 Task: Create a rule when checklist name is completed in a card by anyone except me.
Action: Mouse pressed left at (1252, 113)
Screenshot: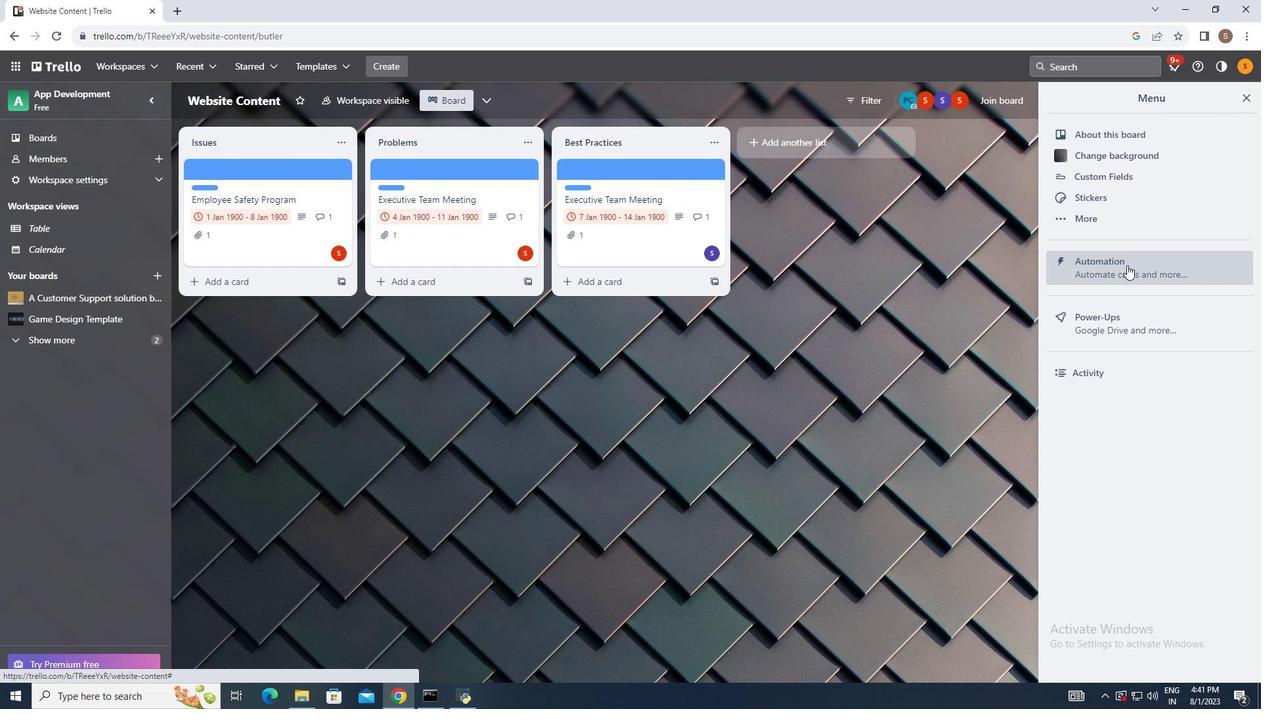 
Action: Mouse moved to (1139, 277)
Screenshot: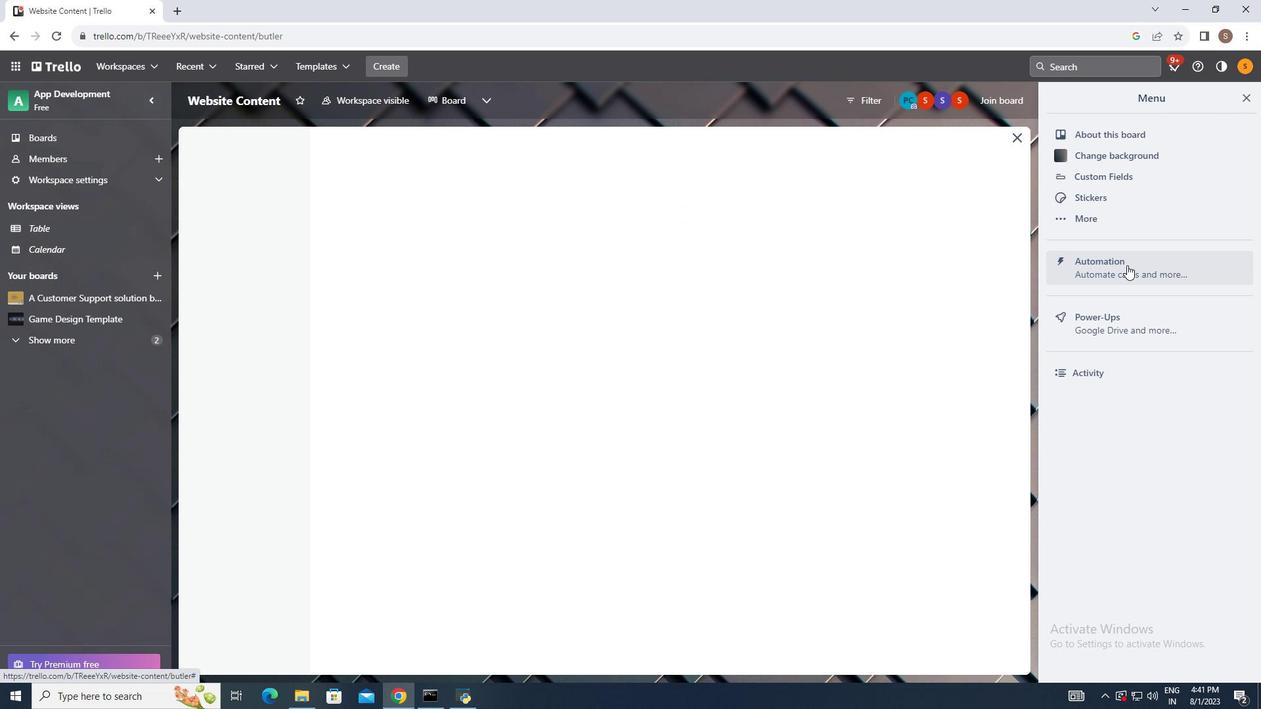 
Action: Mouse pressed left at (1139, 277)
Screenshot: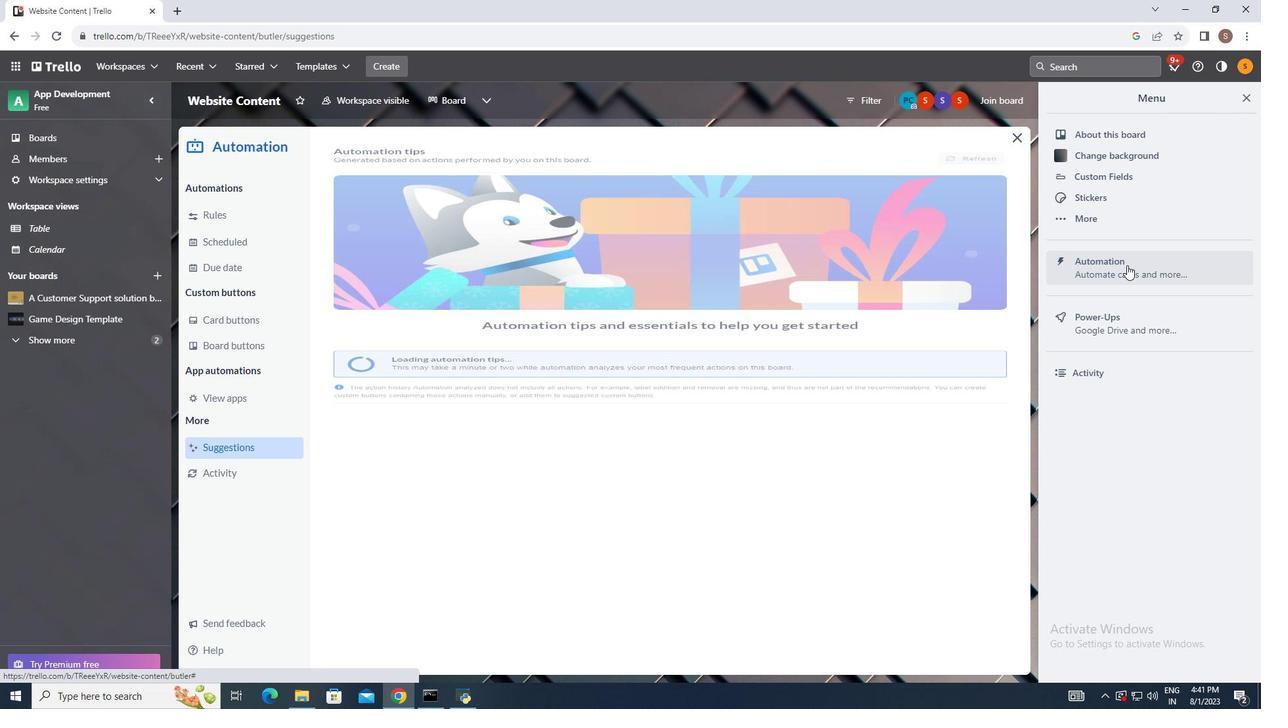 
Action: Mouse moved to (273, 232)
Screenshot: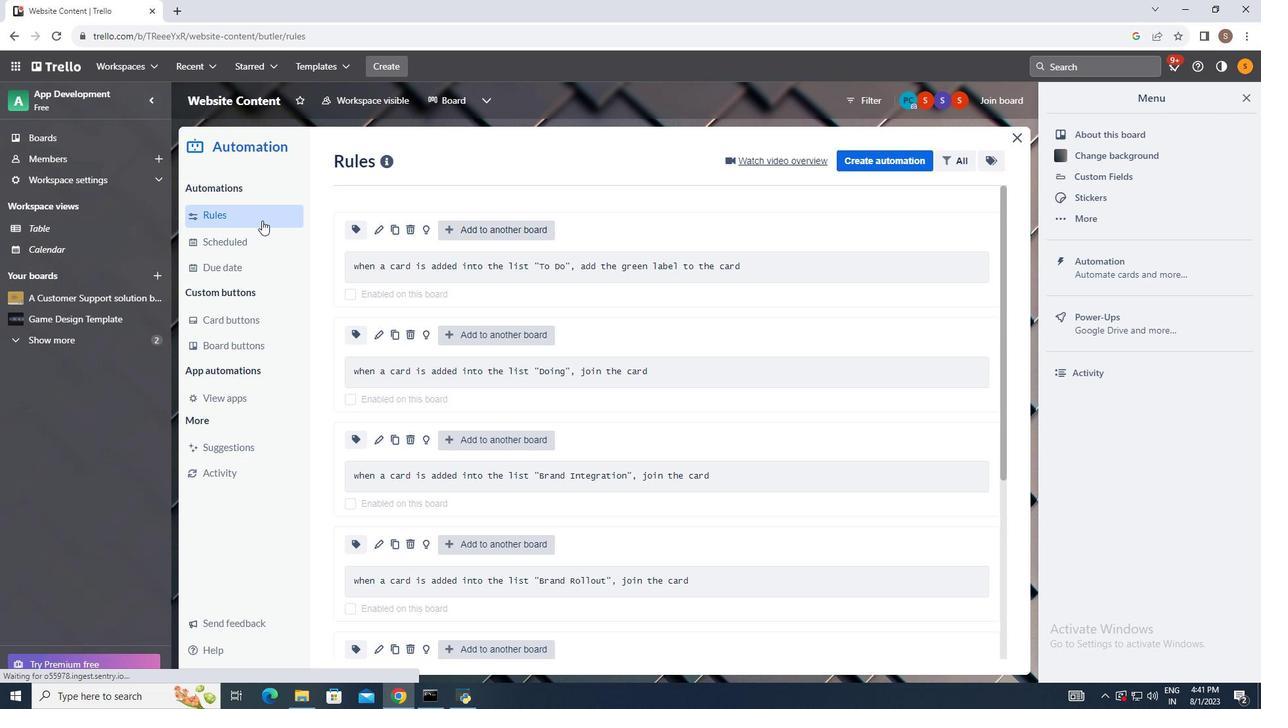 
Action: Mouse pressed left at (273, 232)
Screenshot: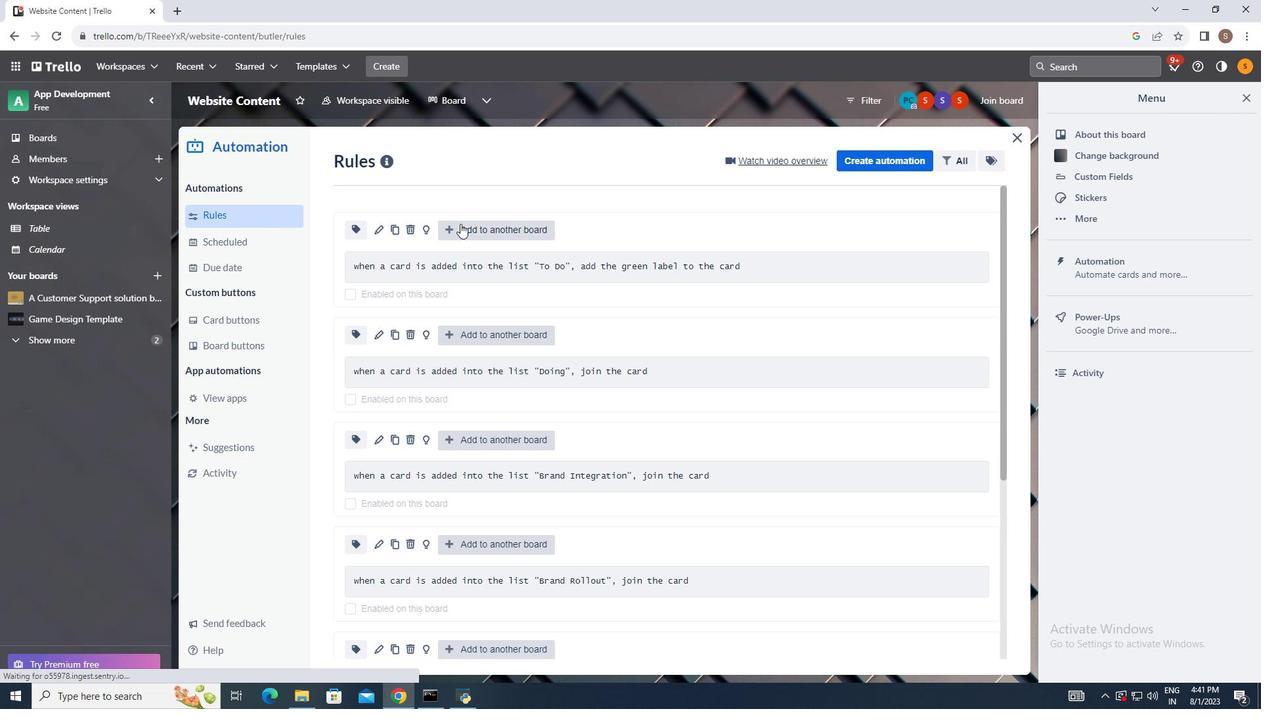 
Action: Mouse moved to (885, 174)
Screenshot: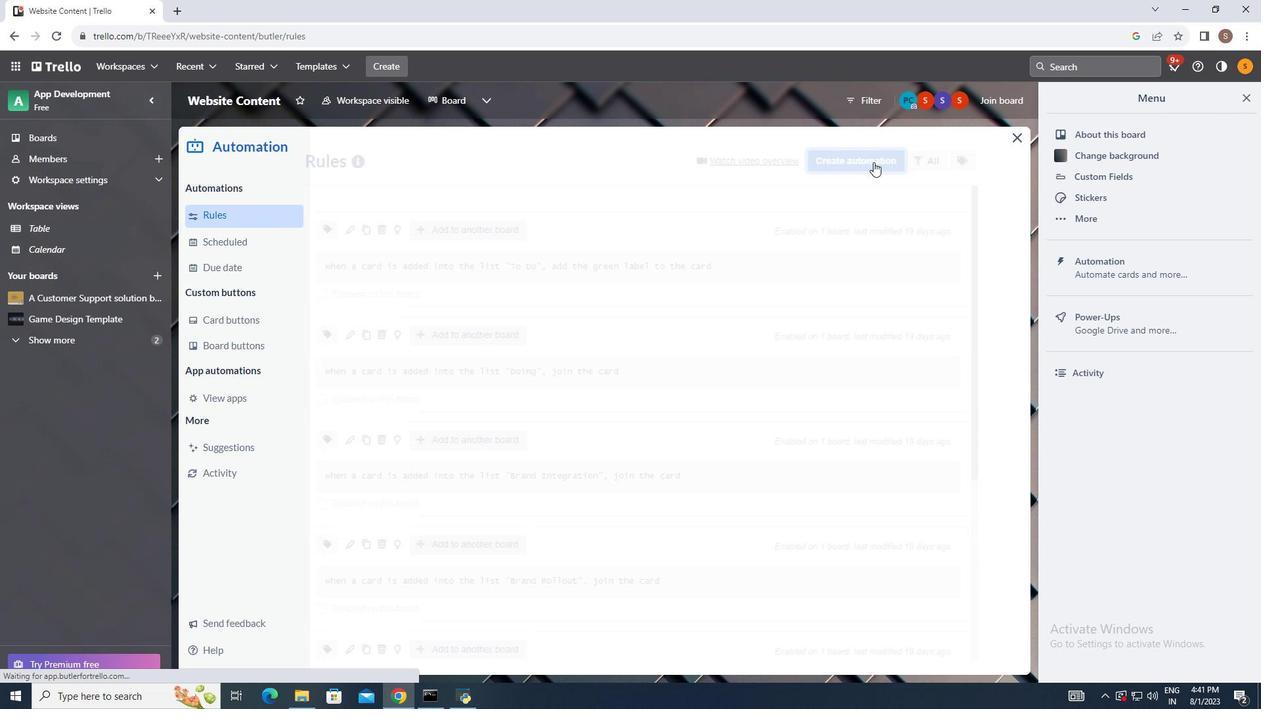 
Action: Mouse pressed left at (885, 174)
Screenshot: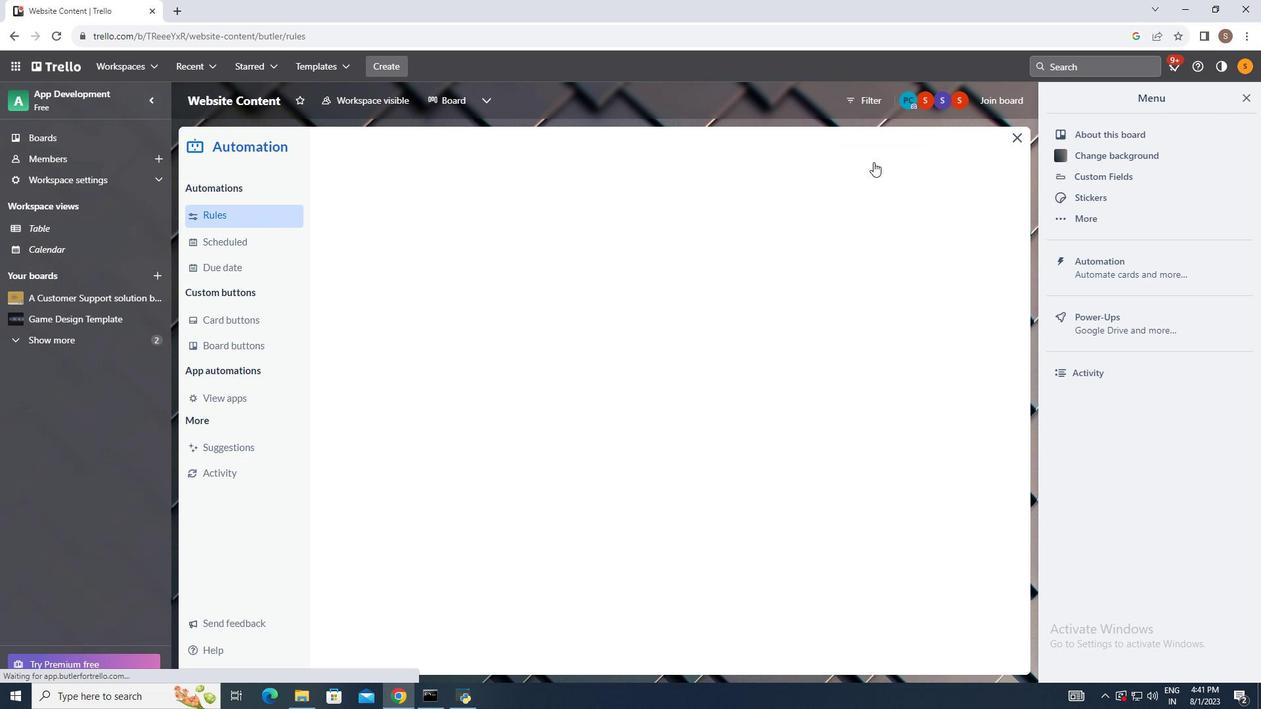 
Action: Mouse moved to (681, 304)
Screenshot: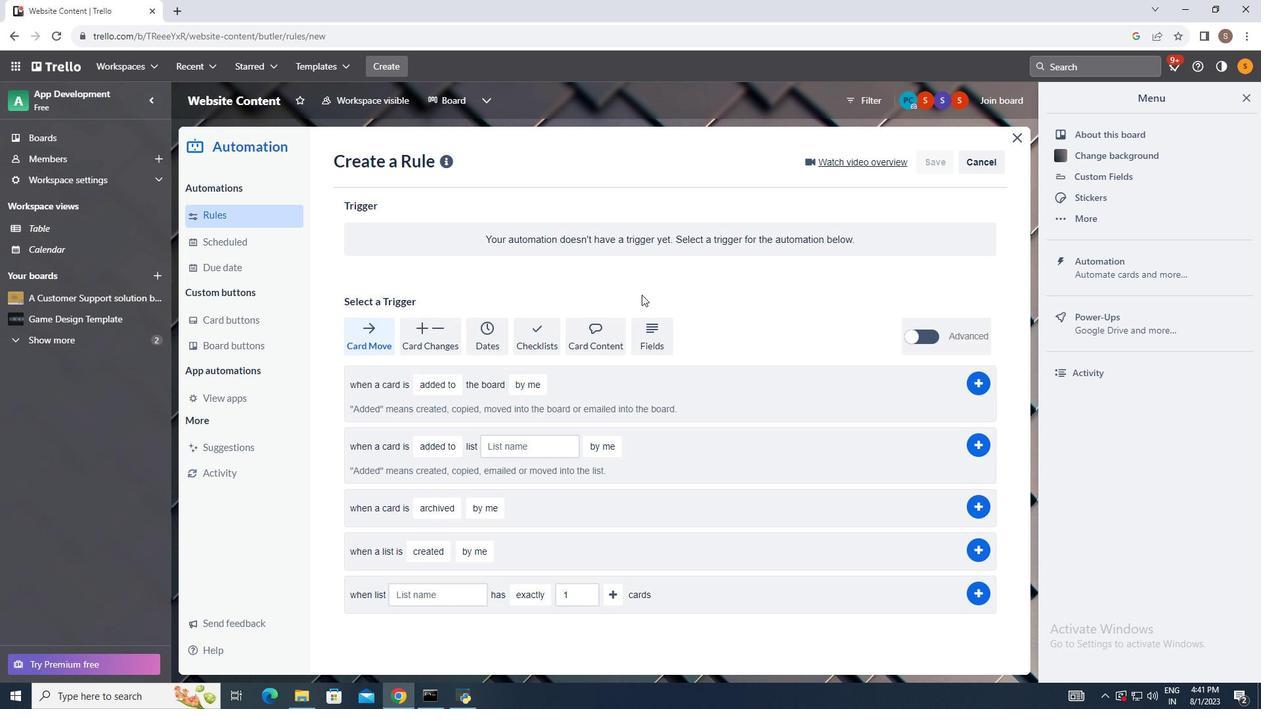 
Action: Mouse pressed left at (681, 304)
Screenshot: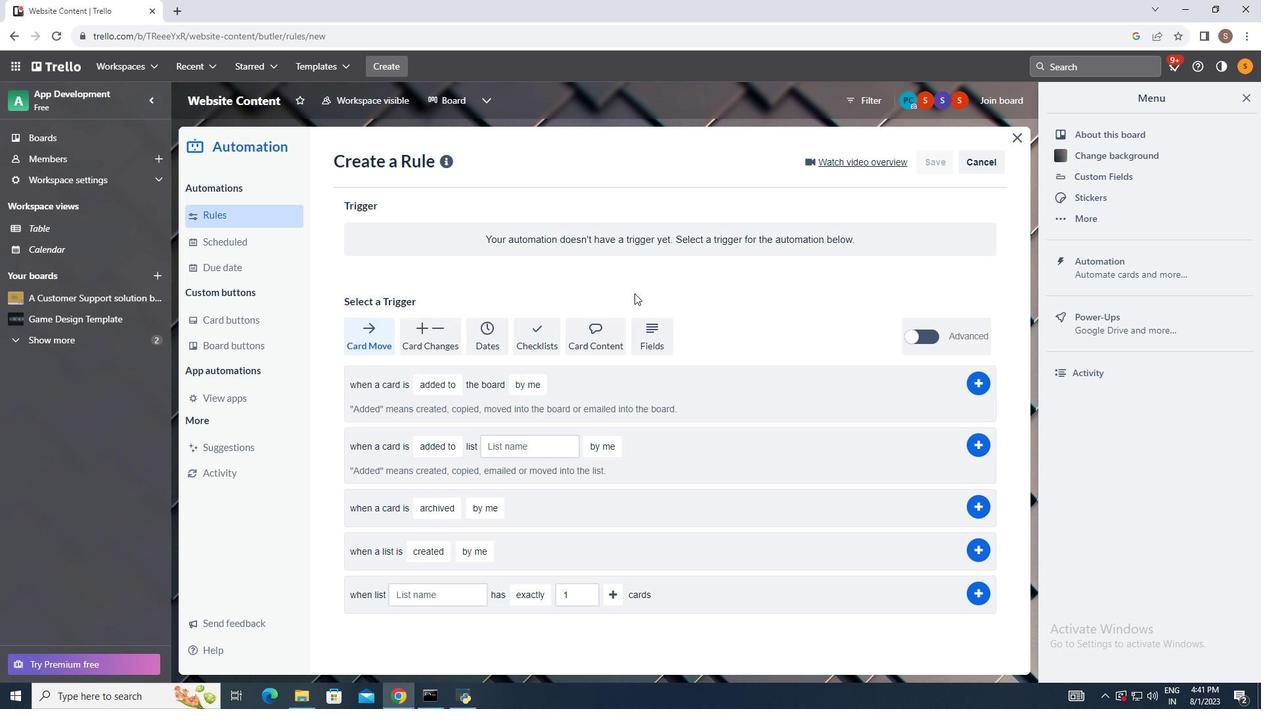 
Action: Mouse moved to (556, 345)
Screenshot: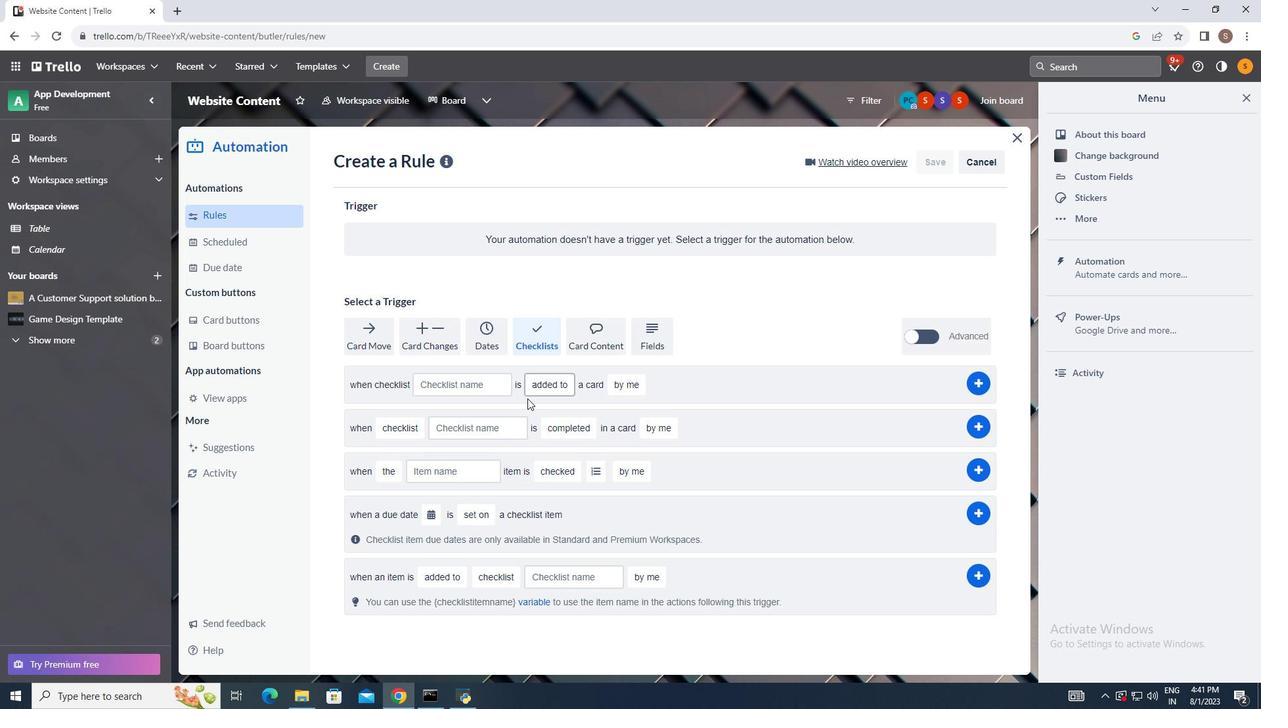 
Action: Mouse pressed left at (556, 345)
Screenshot: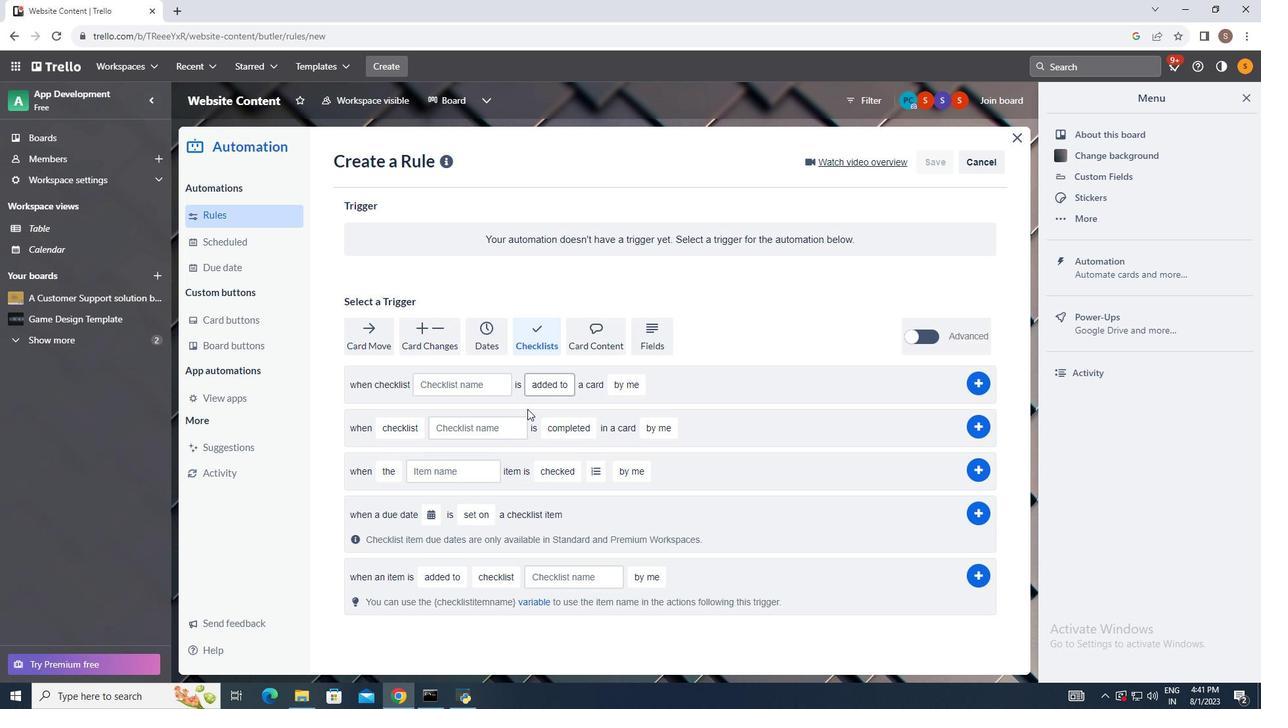 
Action: Mouse moved to (394, 442)
Screenshot: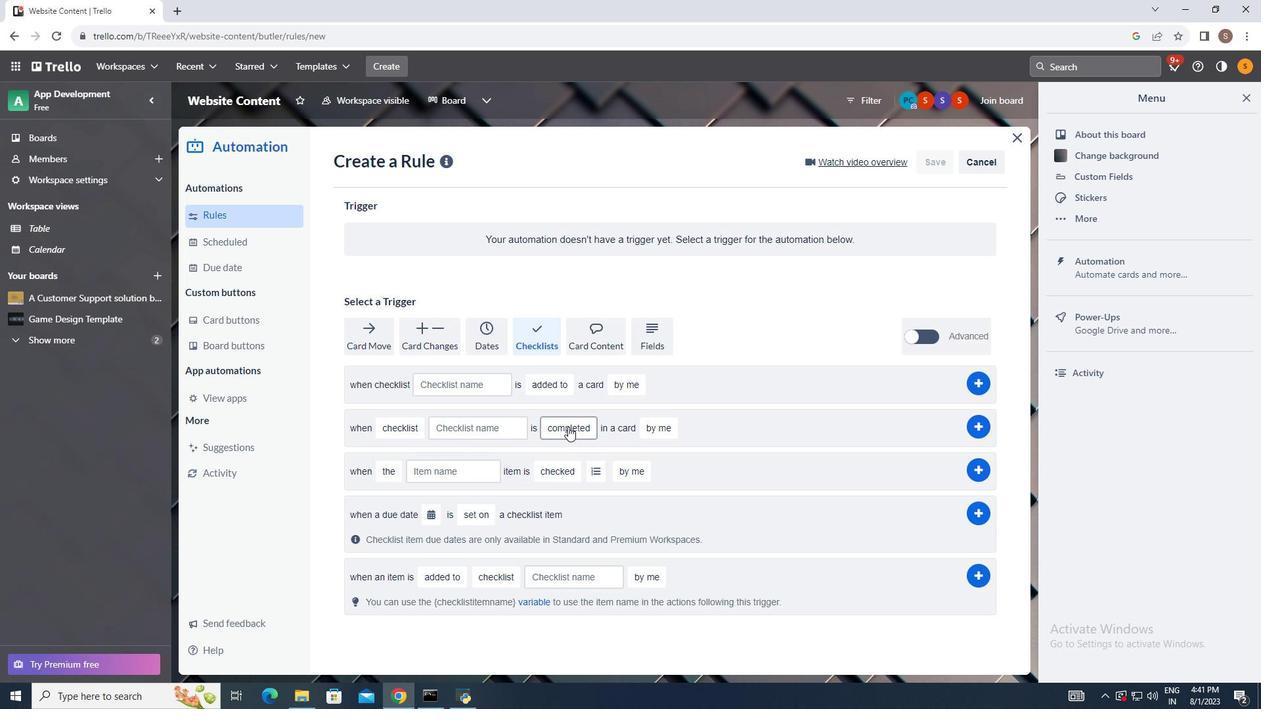 
Action: Mouse pressed left at (394, 442)
Screenshot: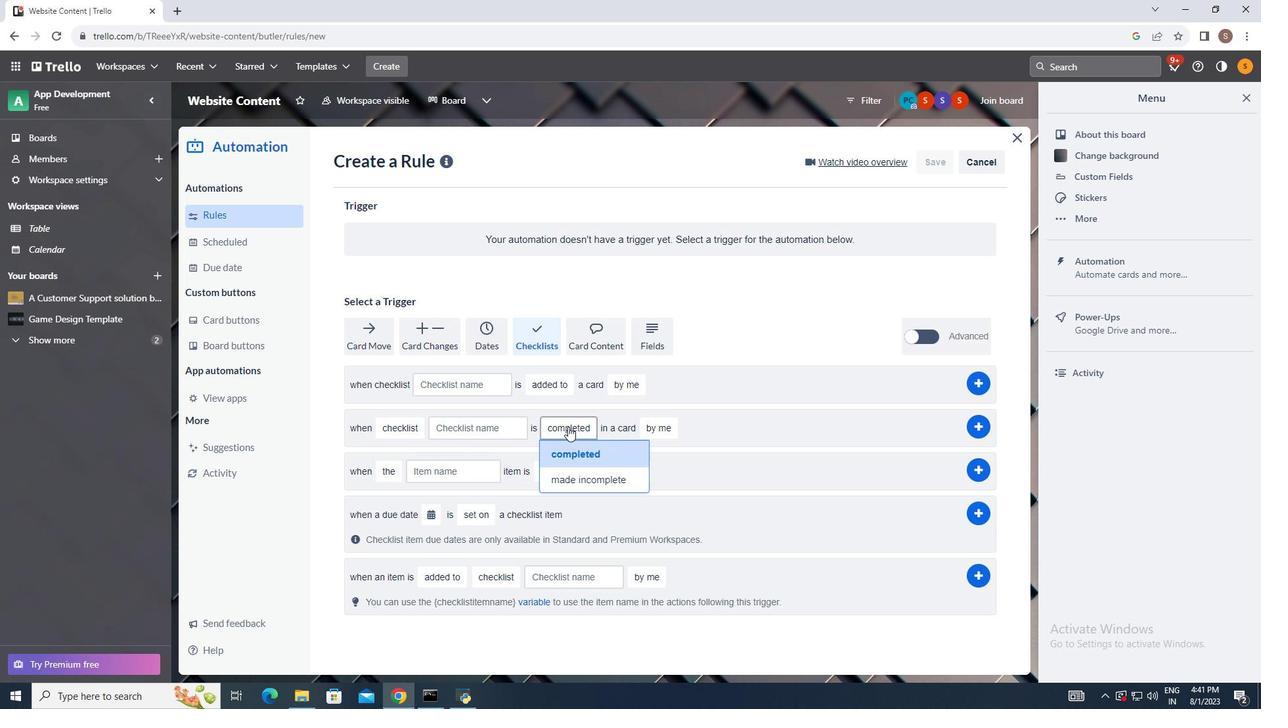 
Action: Mouse moved to (421, 463)
Screenshot: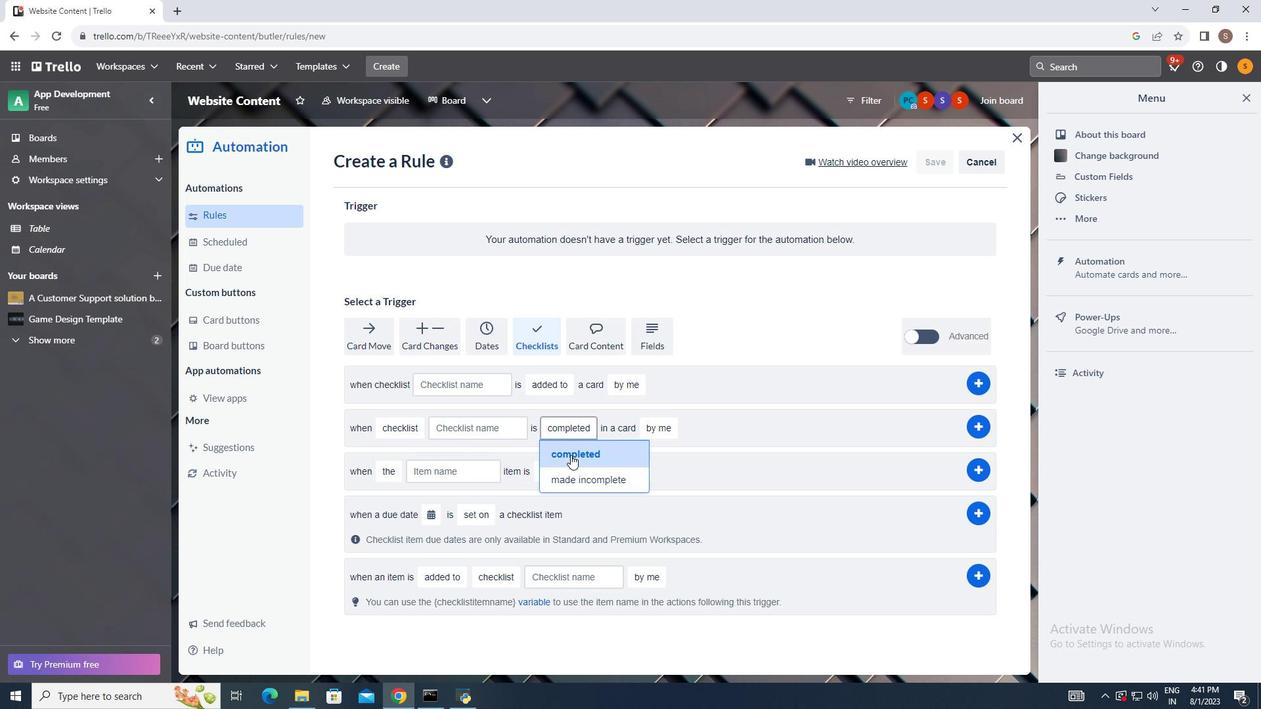 
Action: Mouse pressed left at (421, 463)
Screenshot: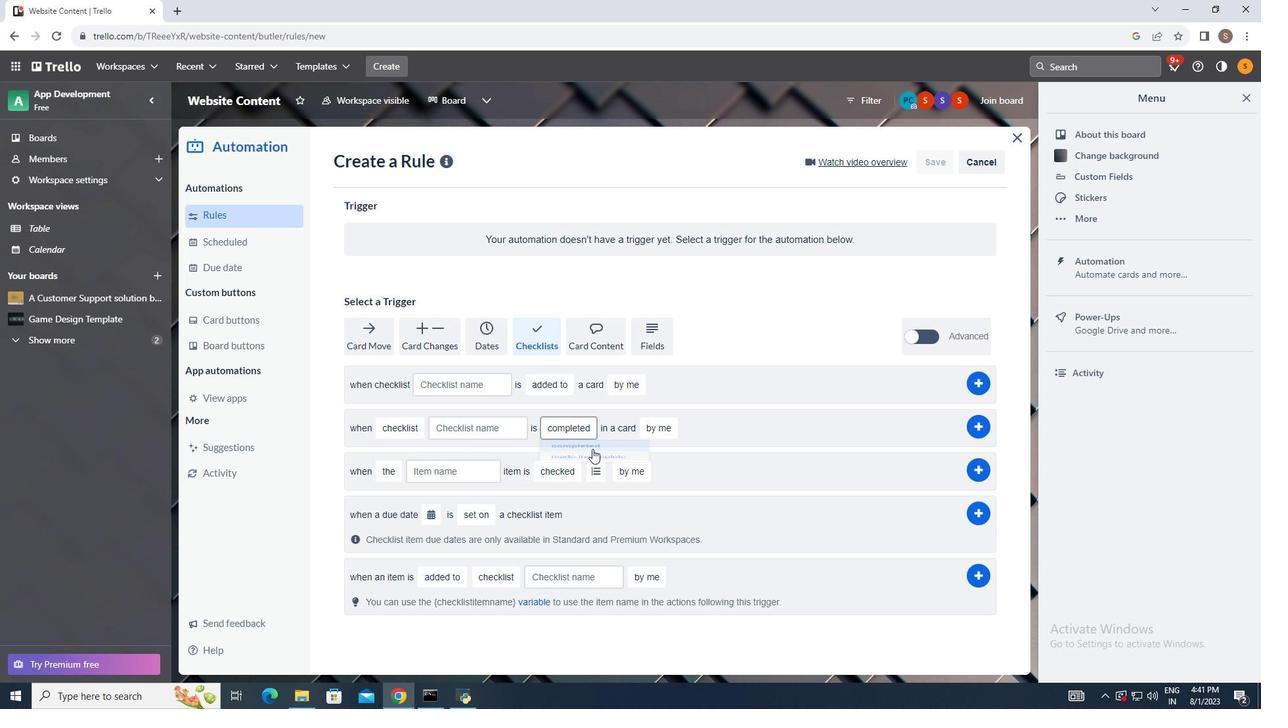 
Action: Mouse moved to (580, 438)
Screenshot: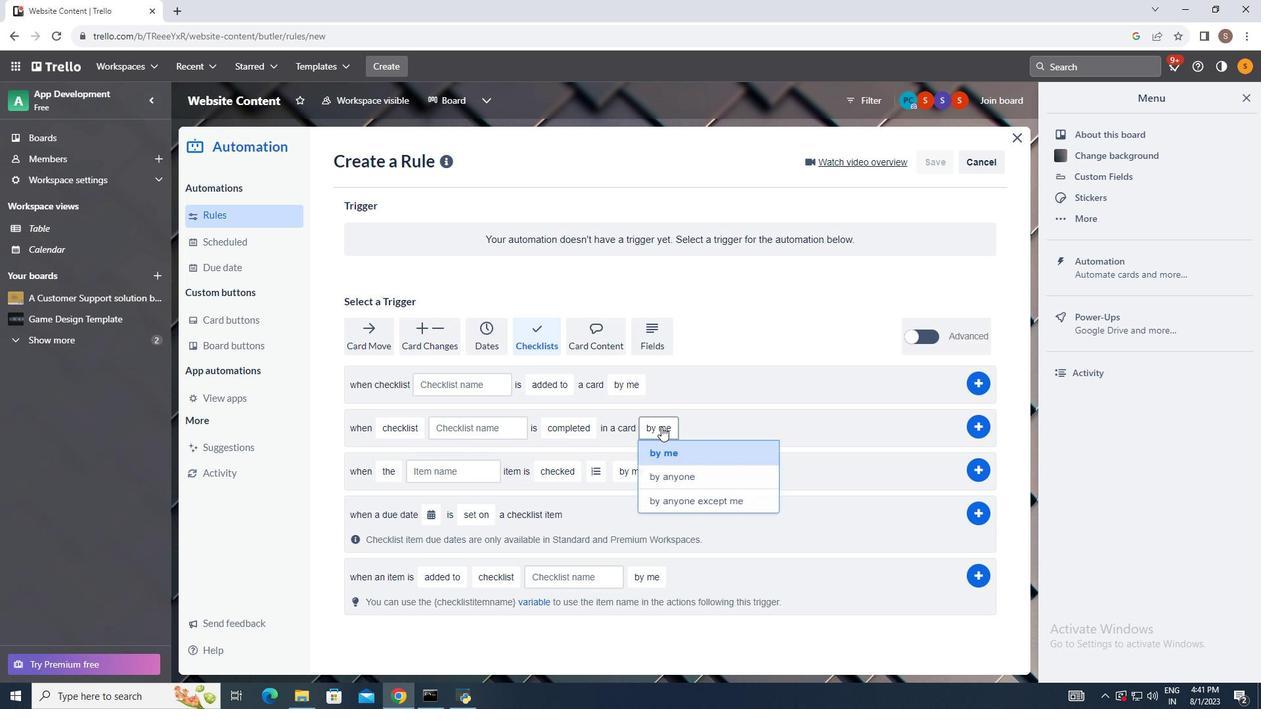 
Action: Mouse pressed left at (580, 438)
Screenshot: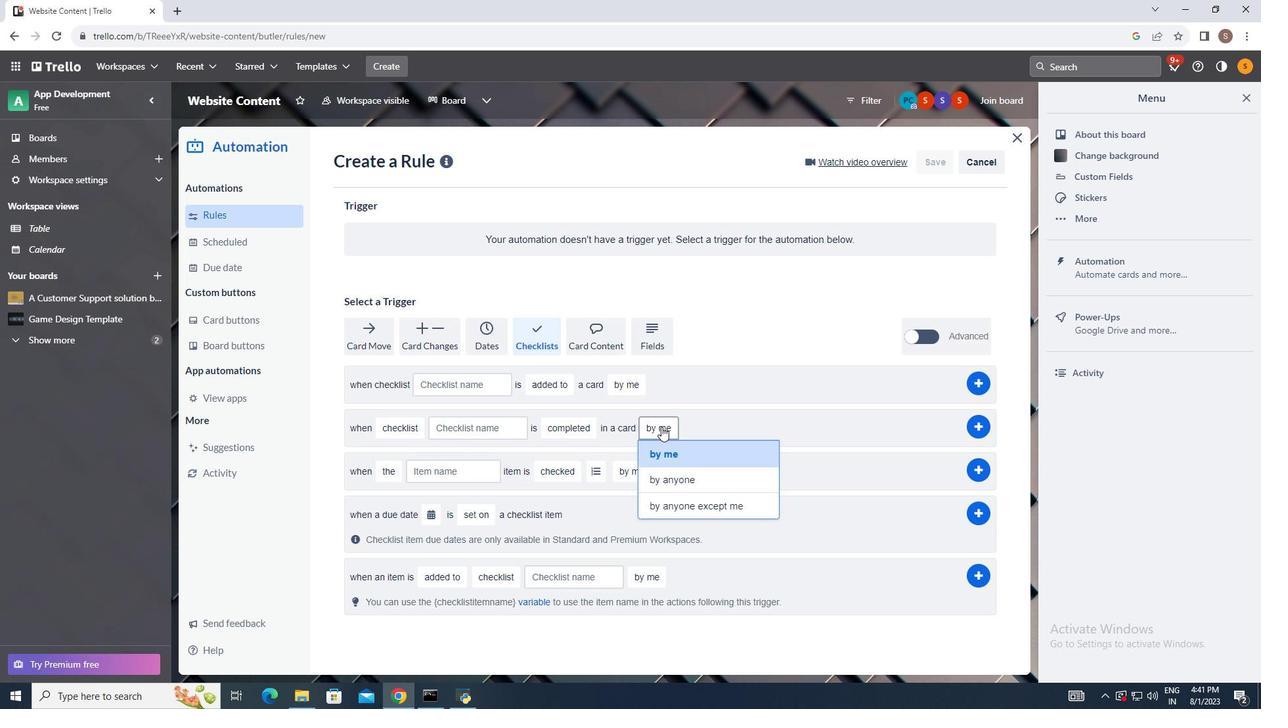 
Action: Mouse moved to (582, 467)
Screenshot: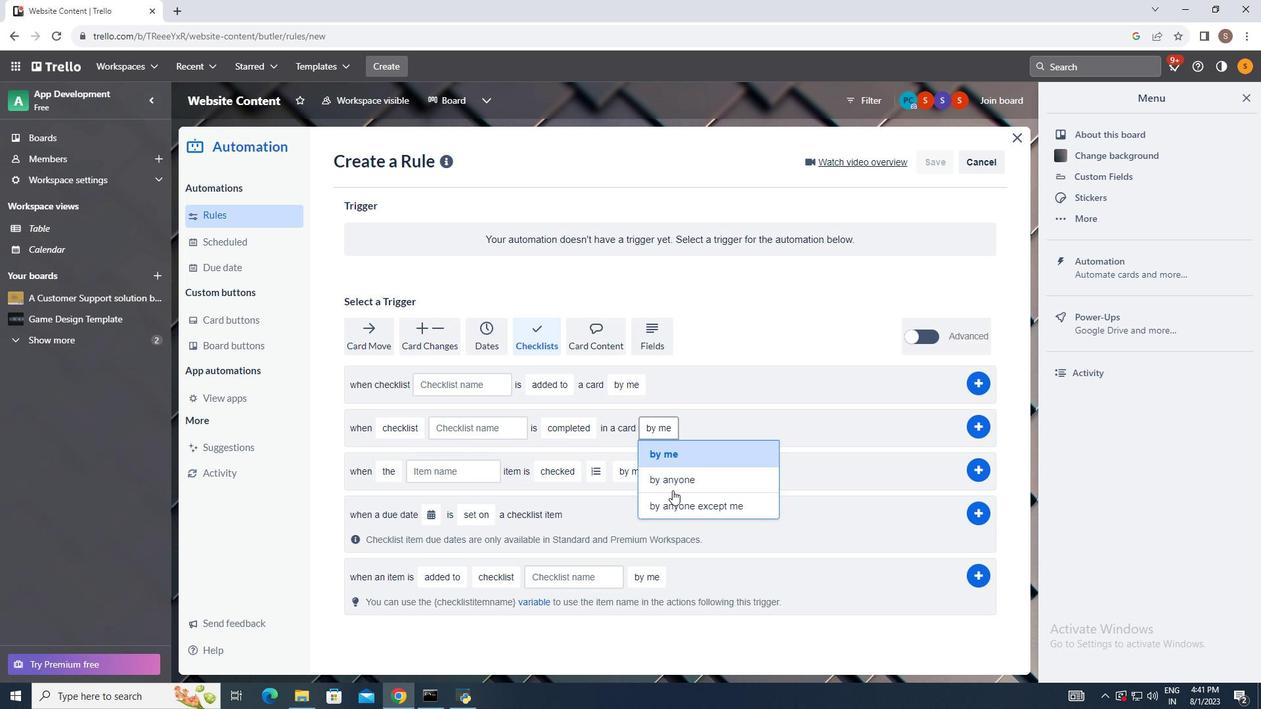 
Action: Mouse pressed left at (582, 467)
Screenshot: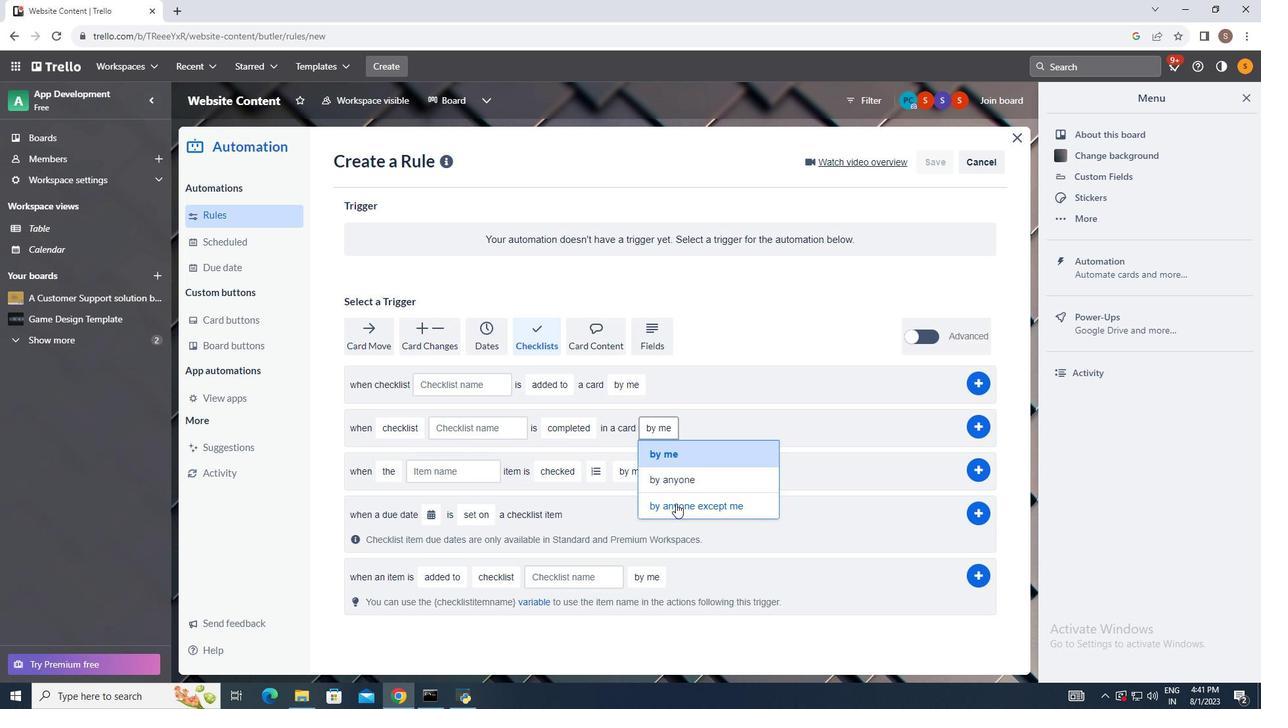
Action: Mouse moved to (673, 438)
Screenshot: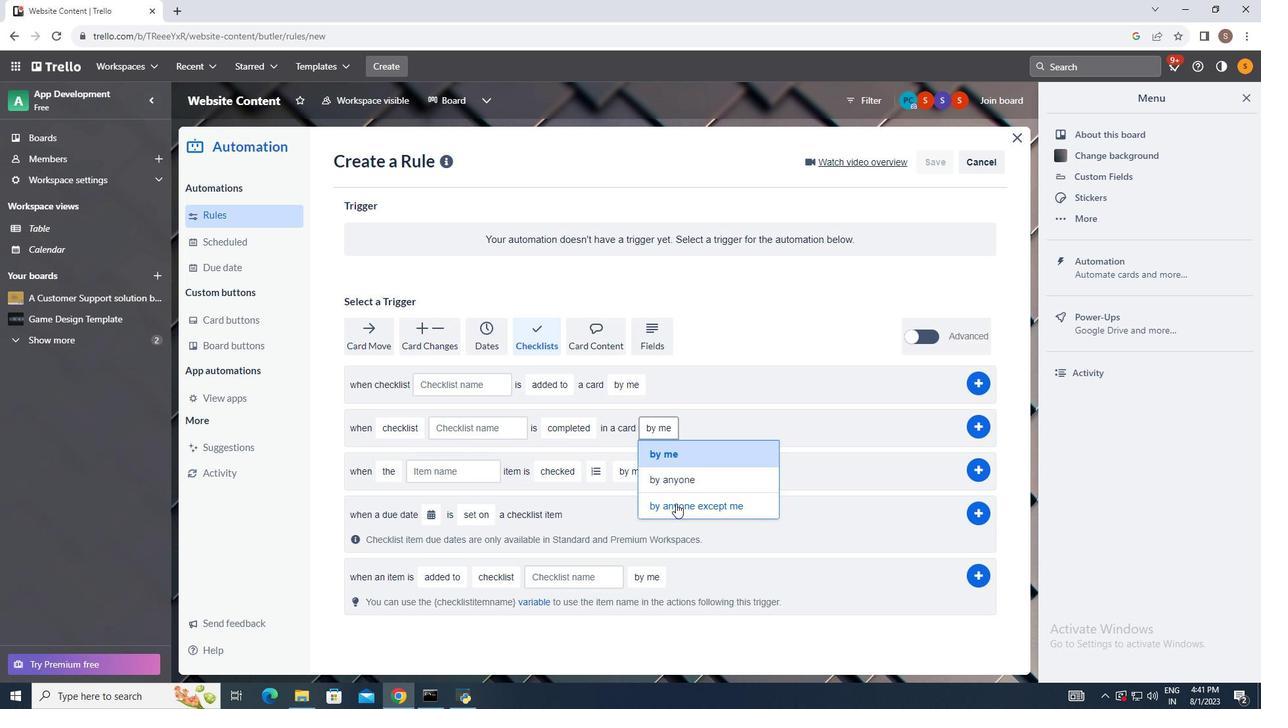 
Action: Mouse pressed left at (673, 438)
Screenshot: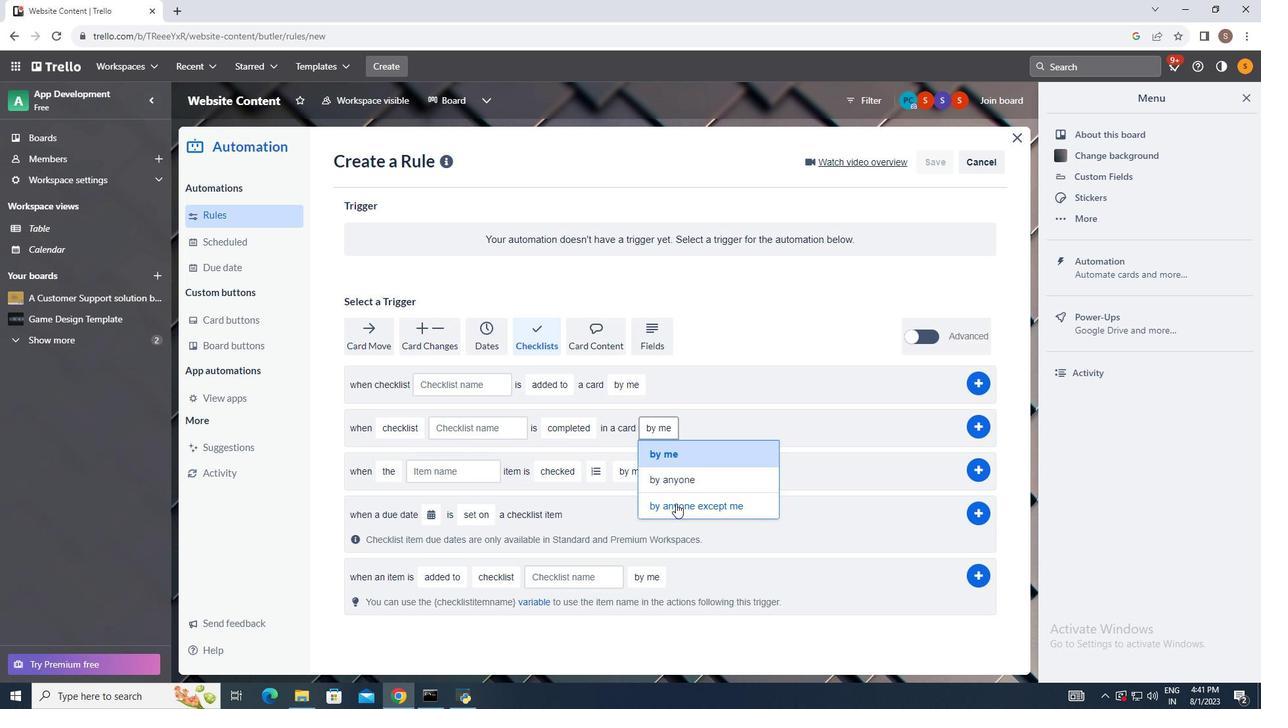 
Action: Mouse moved to (687, 515)
Screenshot: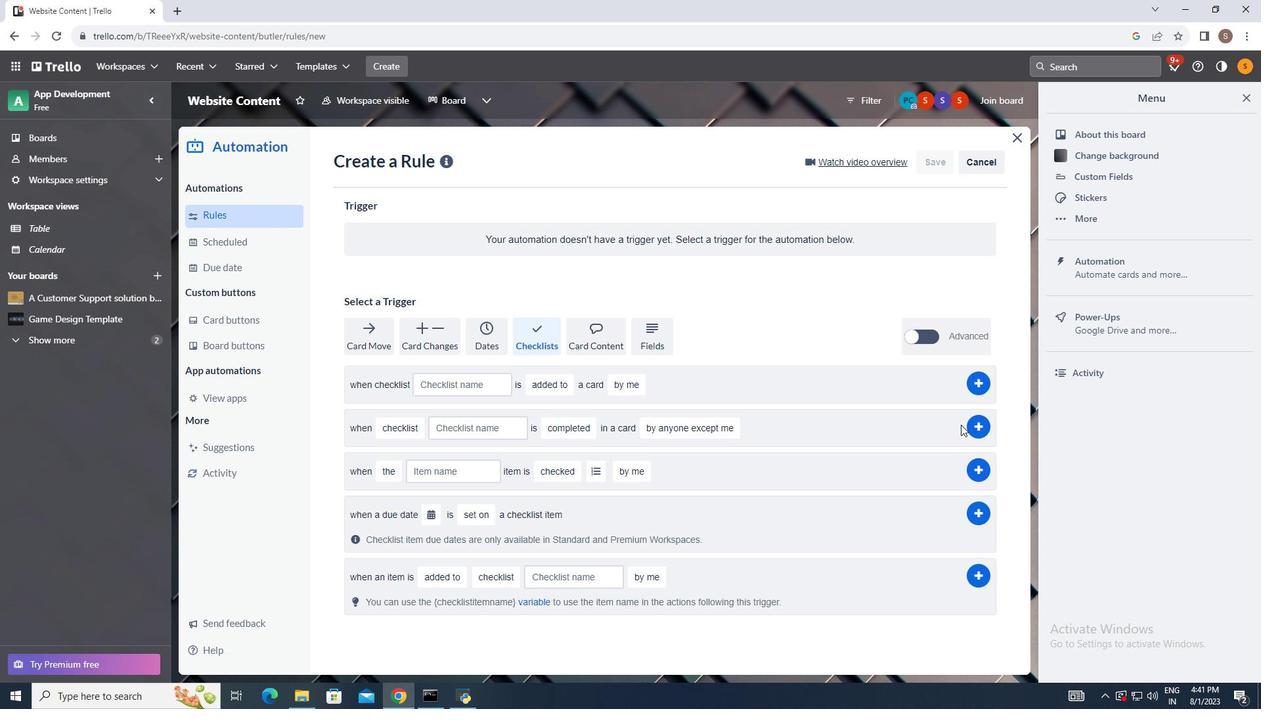 
Action: Mouse pressed left at (687, 515)
Screenshot: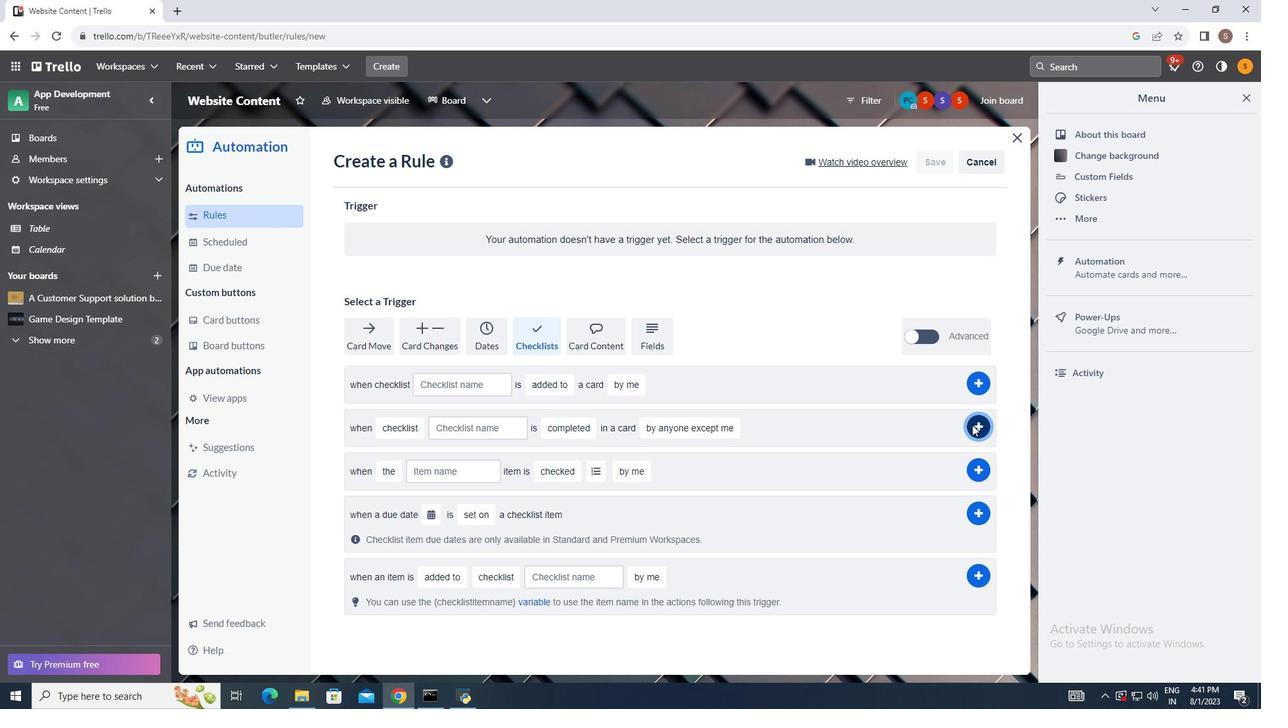 
Action: Mouse moved to (984, 436)
Screenshot: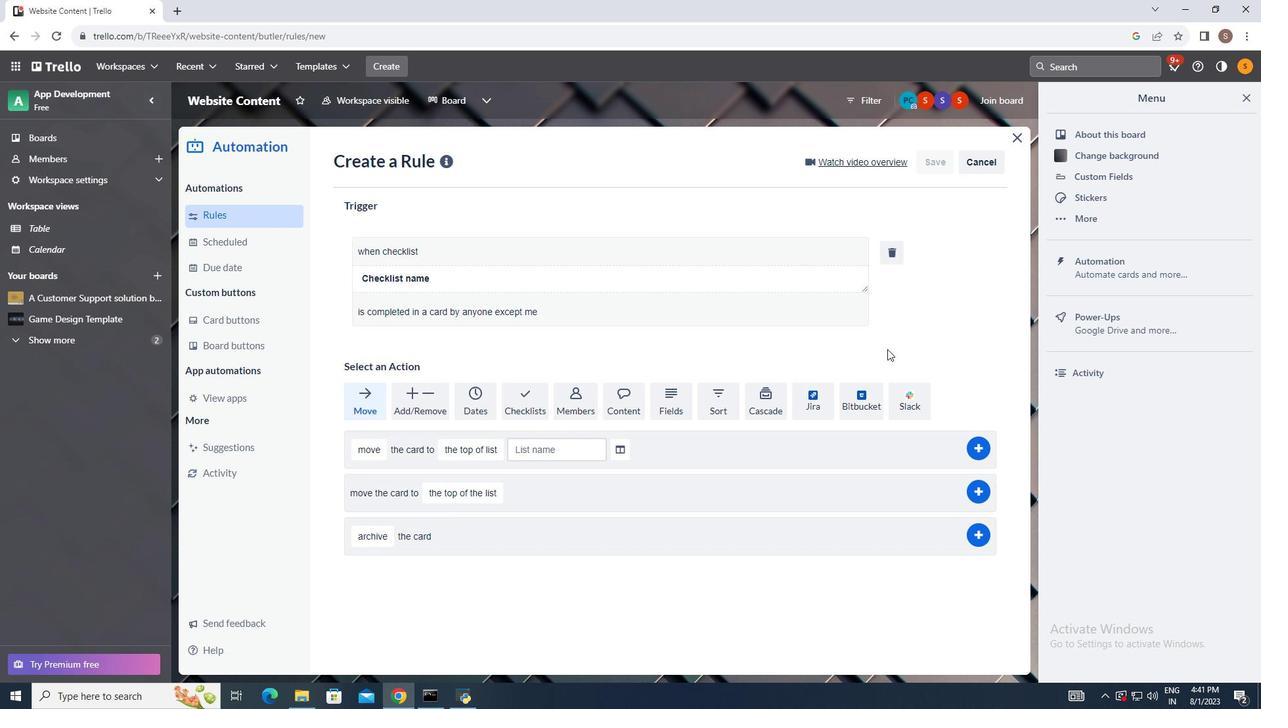 
Action: Mouse pressed left at (984, 436)
Screenshot: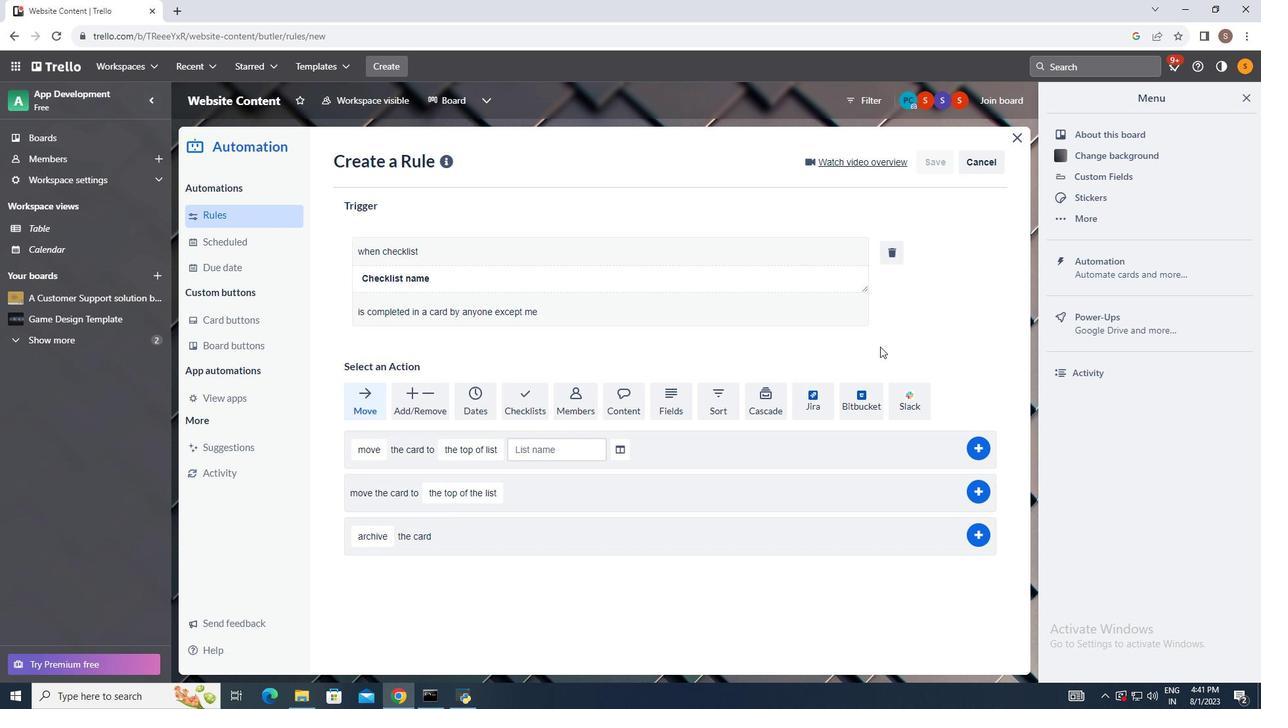 
Action: Mouse moved to (888, 357)
Screenshot: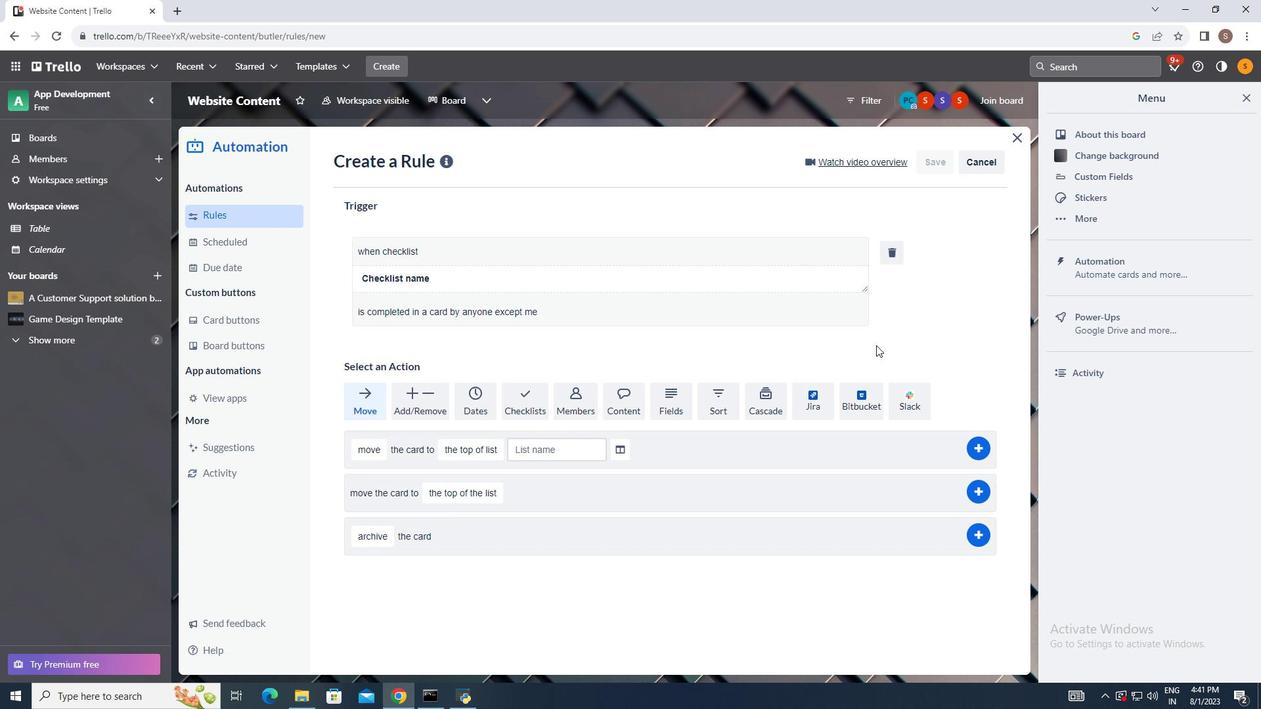 
